 Task: Add IT Services and IT Consulting.
Action: Mouse moved to (211, 85)
Screenshot: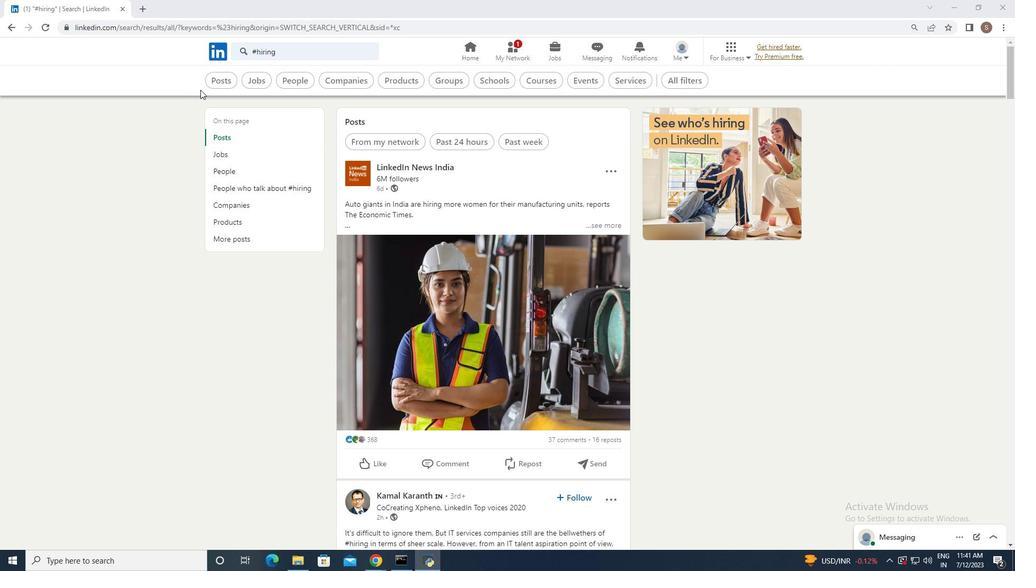 
Action: Mouse pressed left at (211, 85)
Screenshot: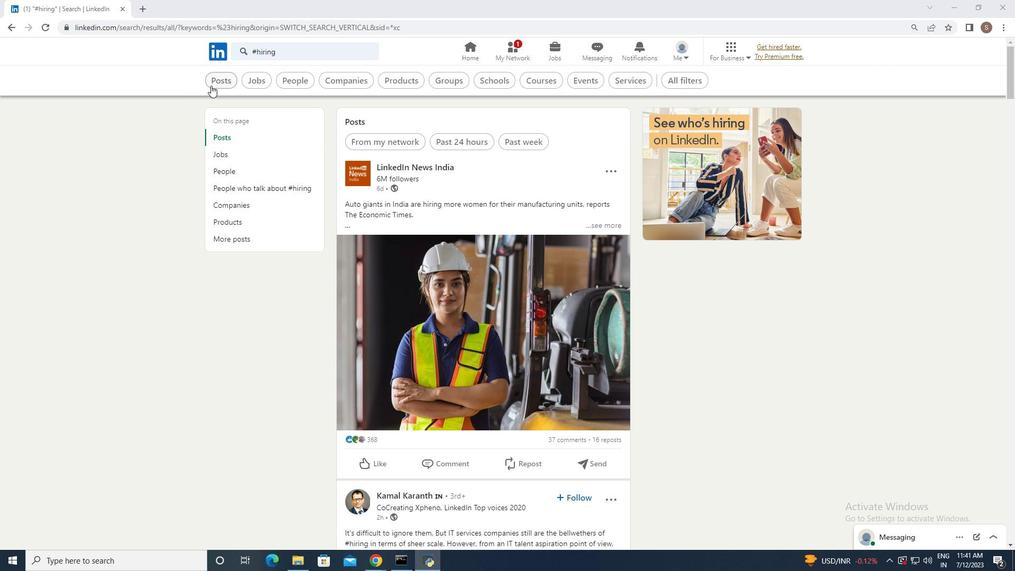 
Action: Mouse moved to (508, 80)
Screenshot: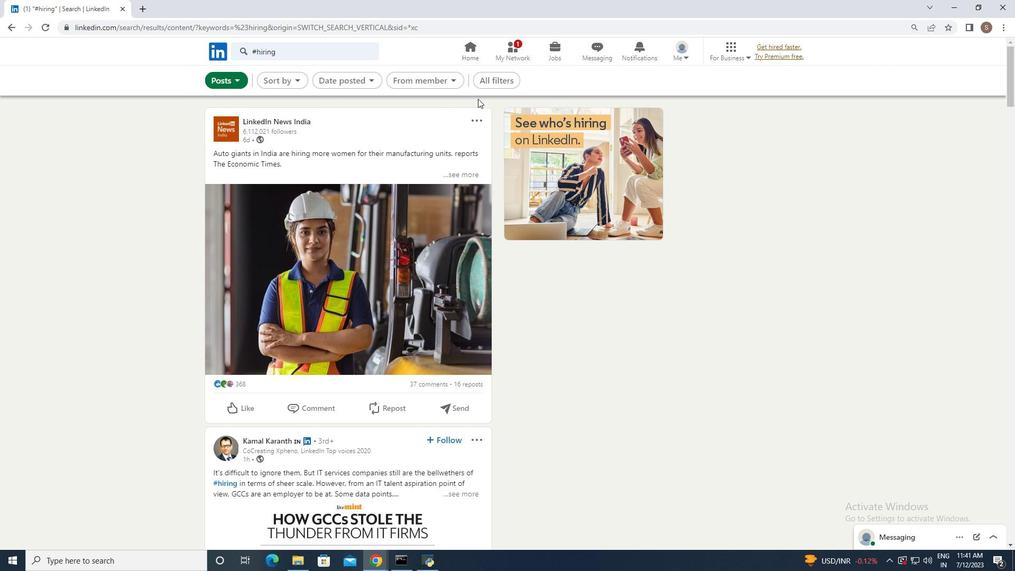 
Action: Mouse pressed left at (508, 80)
Screenshot: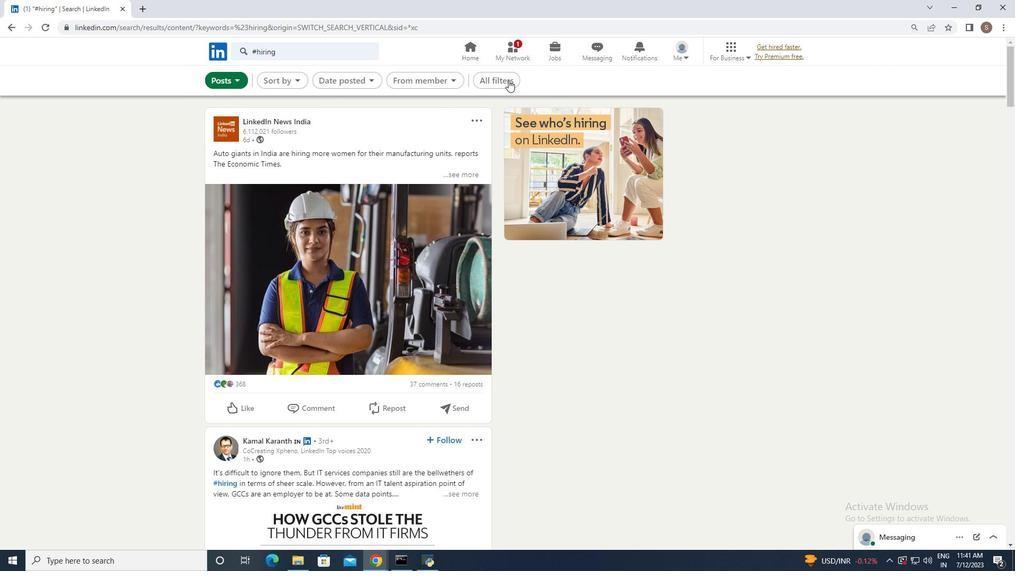 
Action: Mouse moved to (821, 478)
Screenshot: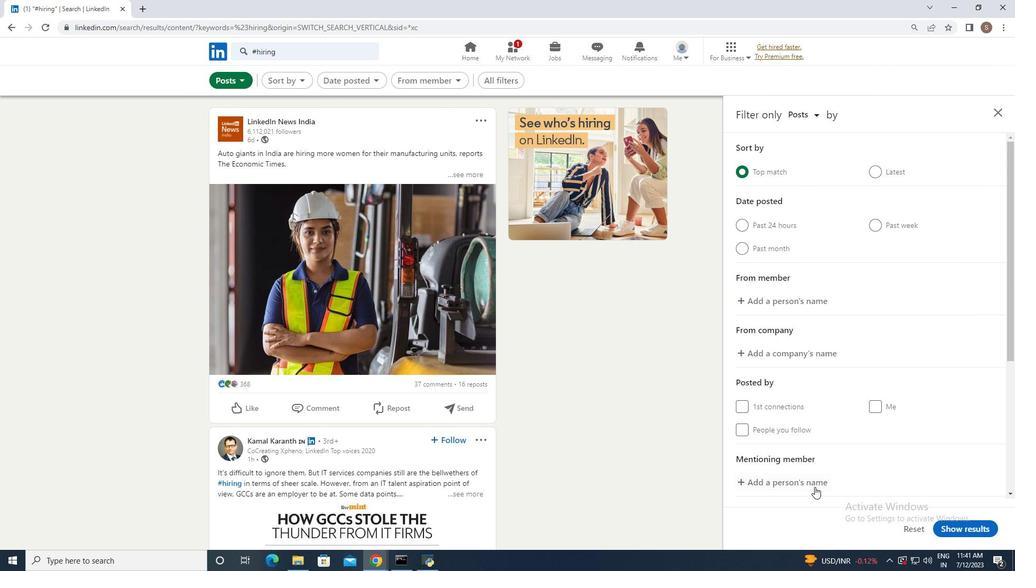
Action: Mouse scrolled (821, 478) with delta (0, 0)
Screenshot: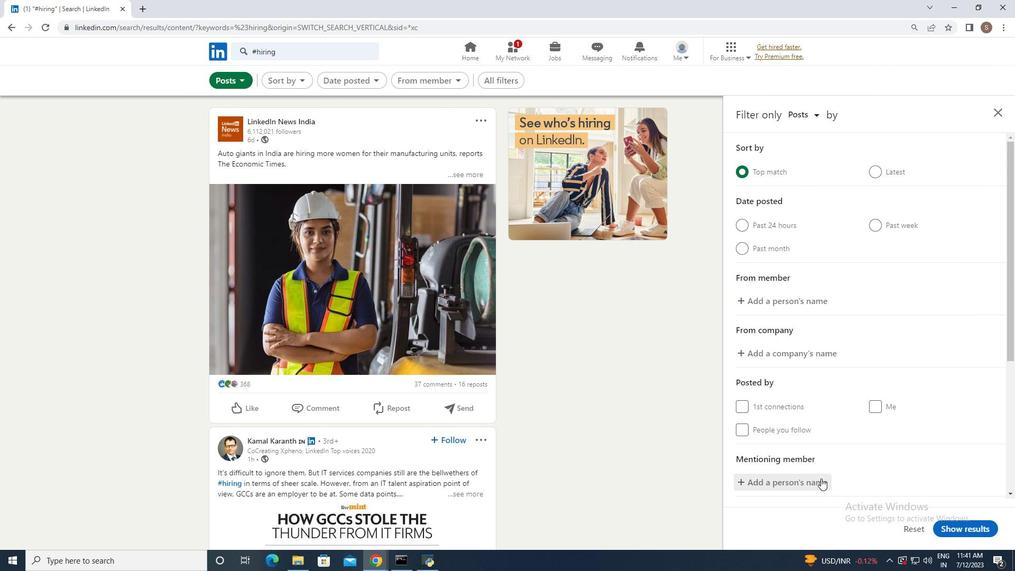 
Action: Mouse scrolled (821, 478) with delta (0, 0)
Screenshot: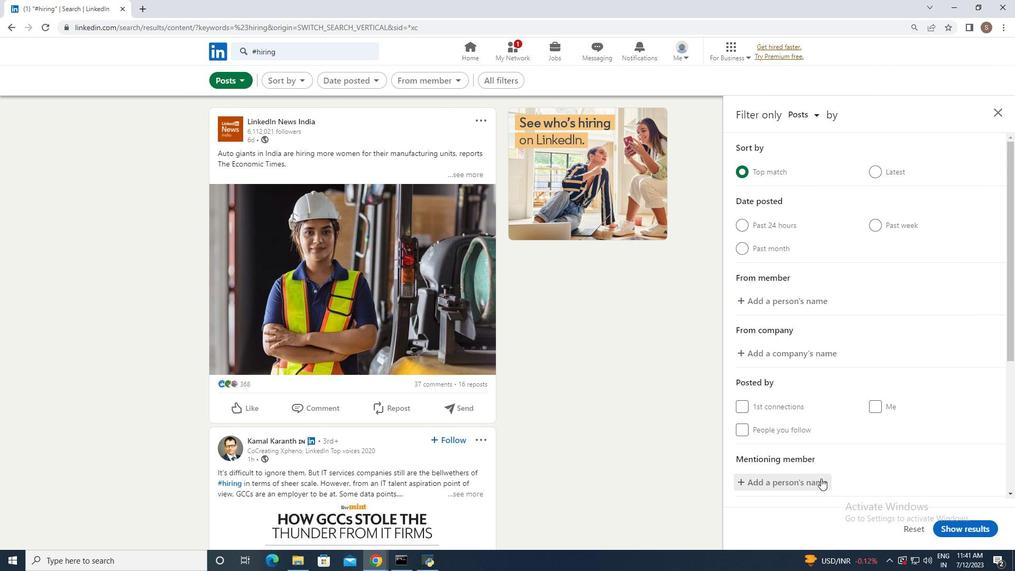 
Action: Mouse moved to (820, 456)
Screenshot: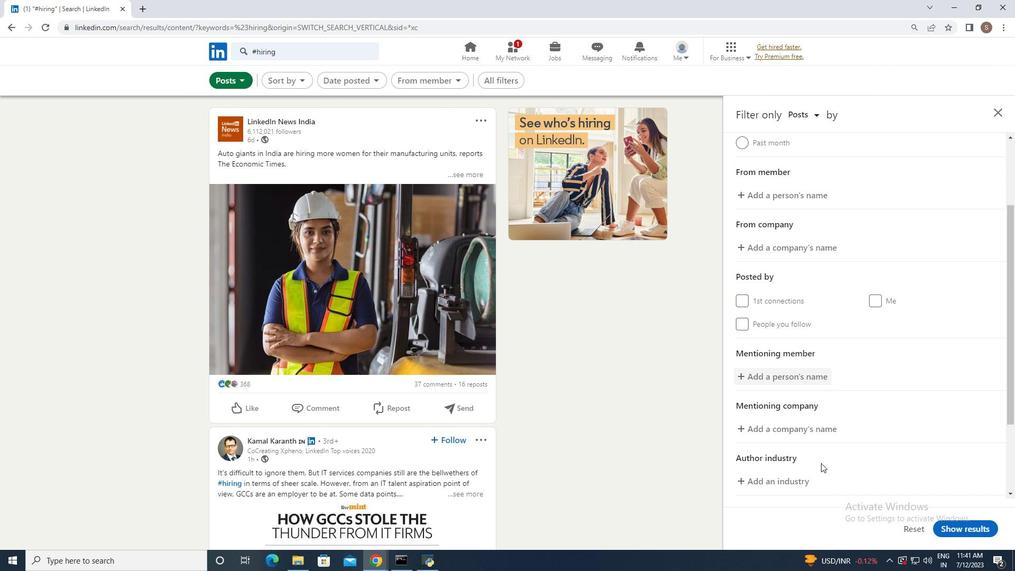 
Action: Mouse scrolled (820, 455) with delta (0, 0)
Screenshot: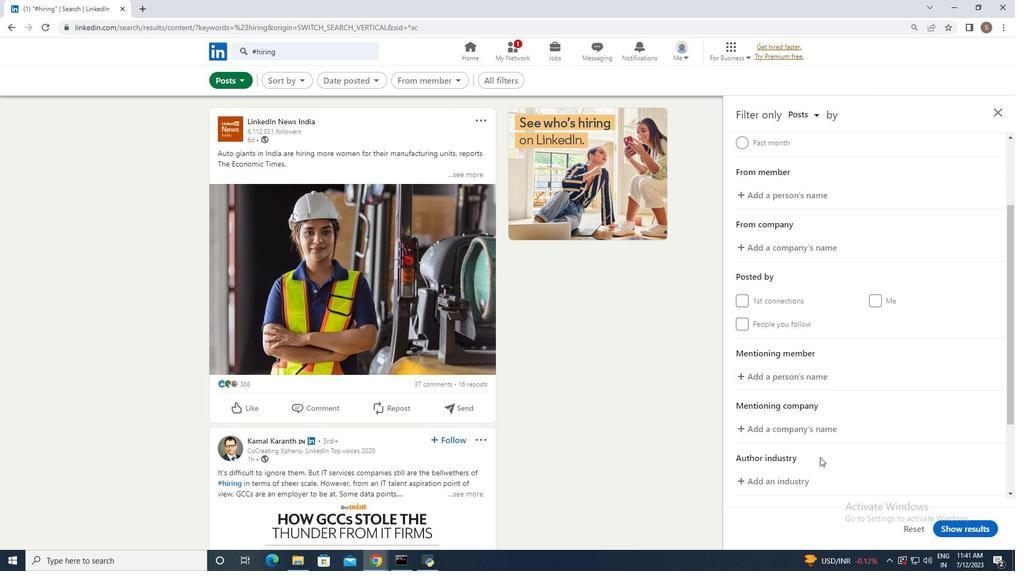 
Action: Mouse scrolled (820, 455) with delta (0, 0)
Screenshot: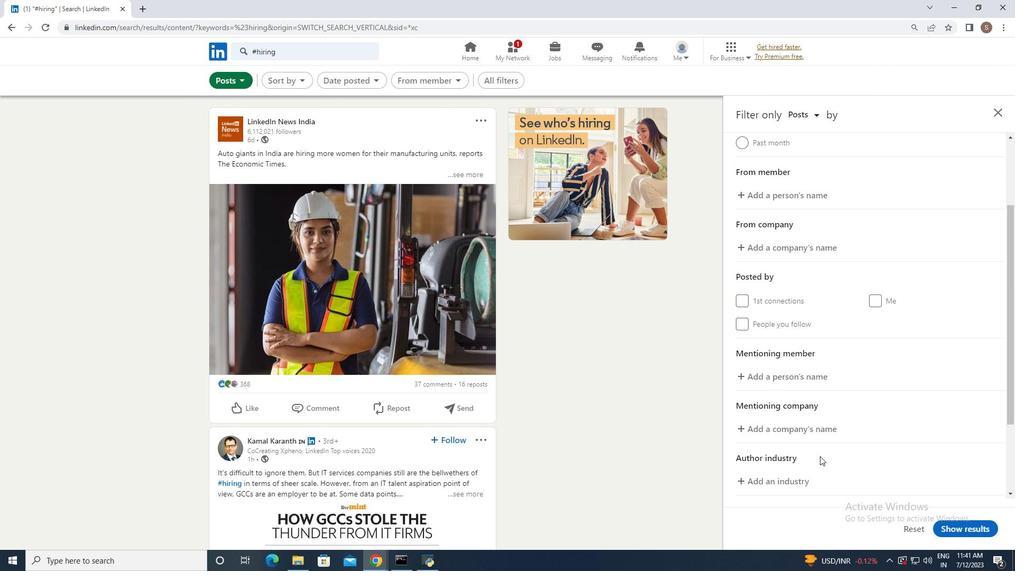 
Action: Mouse moved to (778, 378)
Screenshot: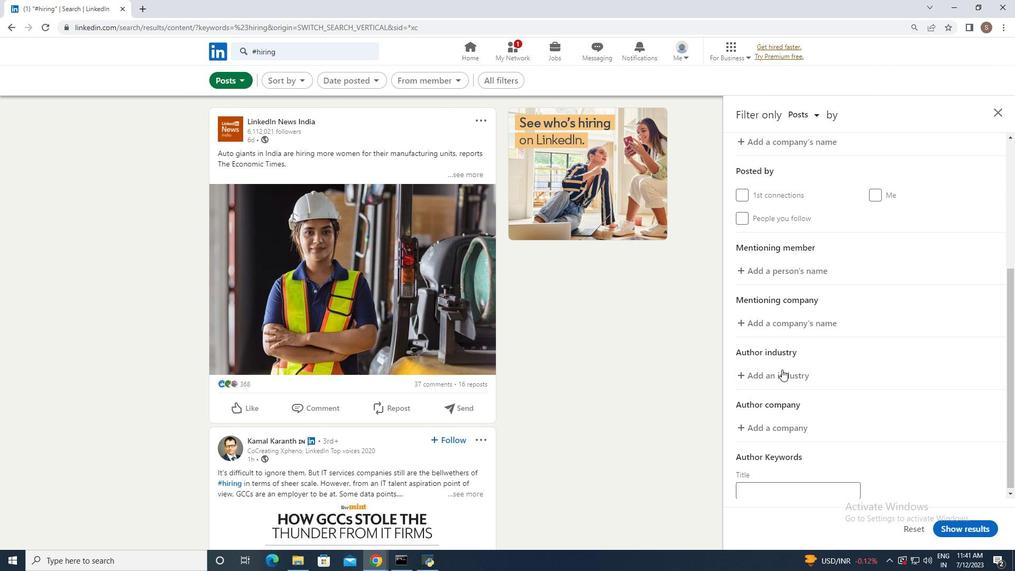 
Action: Mouse pressed left at (778, 378)
Screenshot: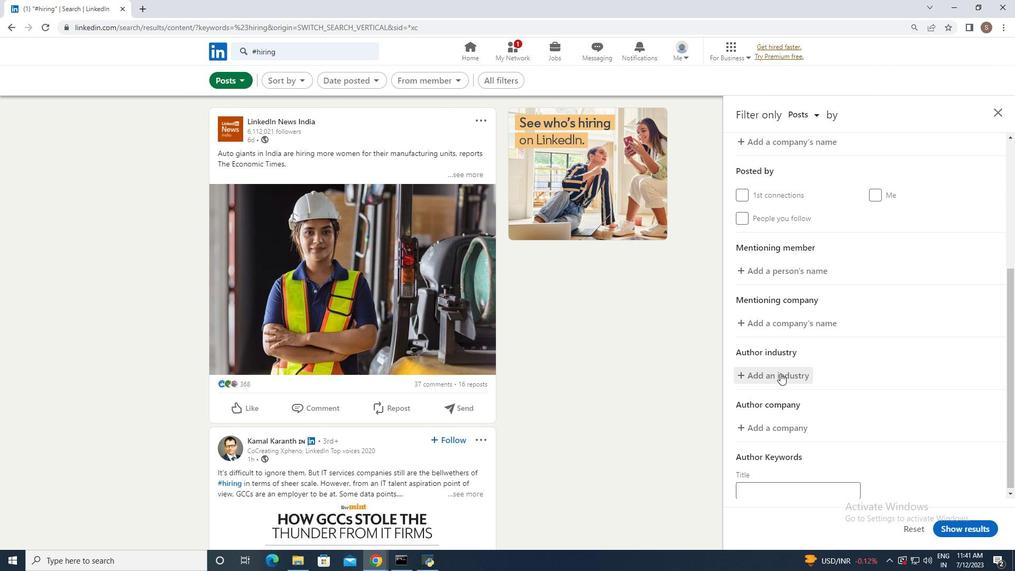 
Action: Key pressed <Key.shift>I<Key.shift>T<Key.space><Key.shift>Services<Key.space>a
Screenshot: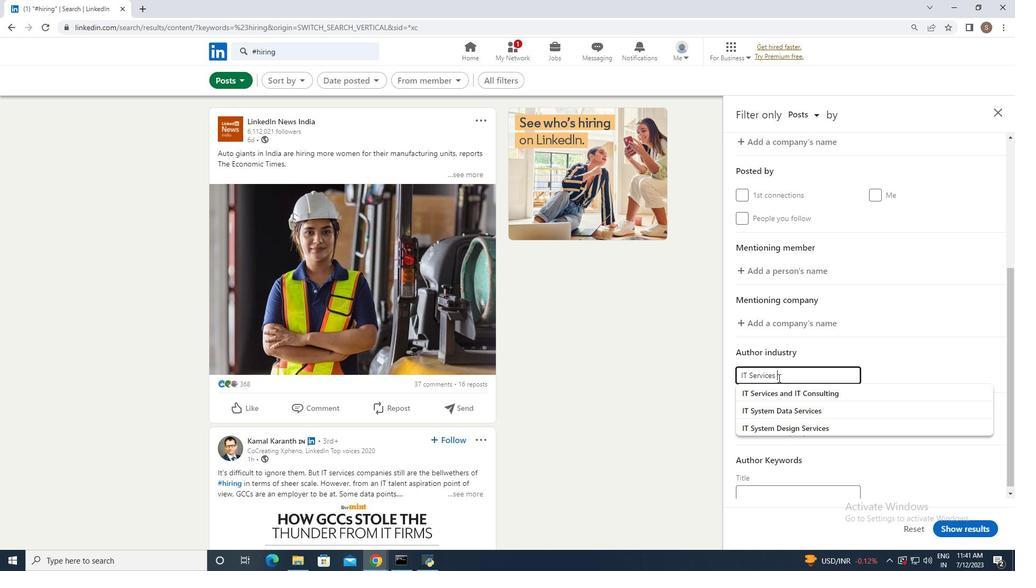 
Action: Mouse moved to (804, 397)
Screenshot: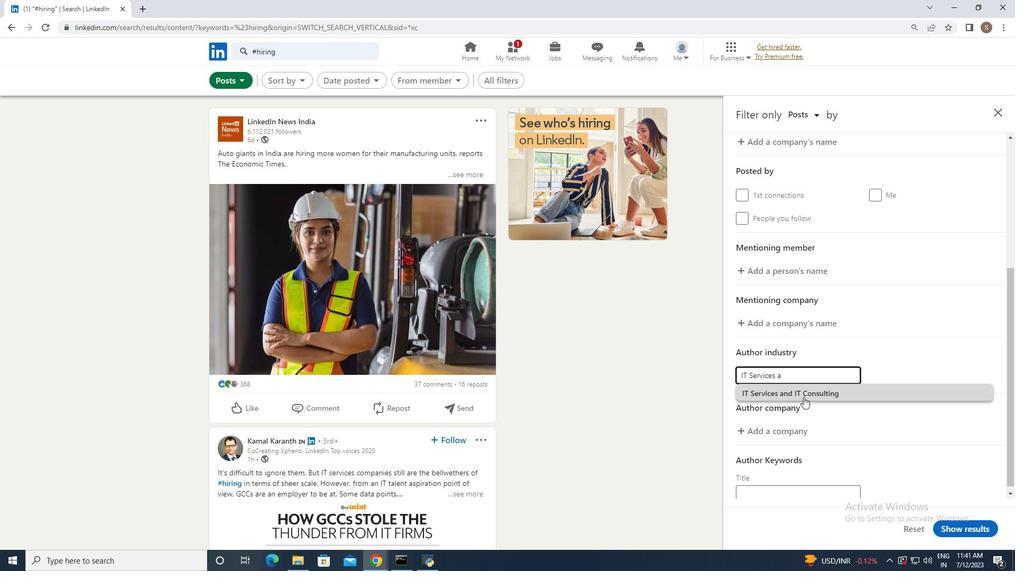 
Action: Mouse pressed left at (804, 397)
Screenshot: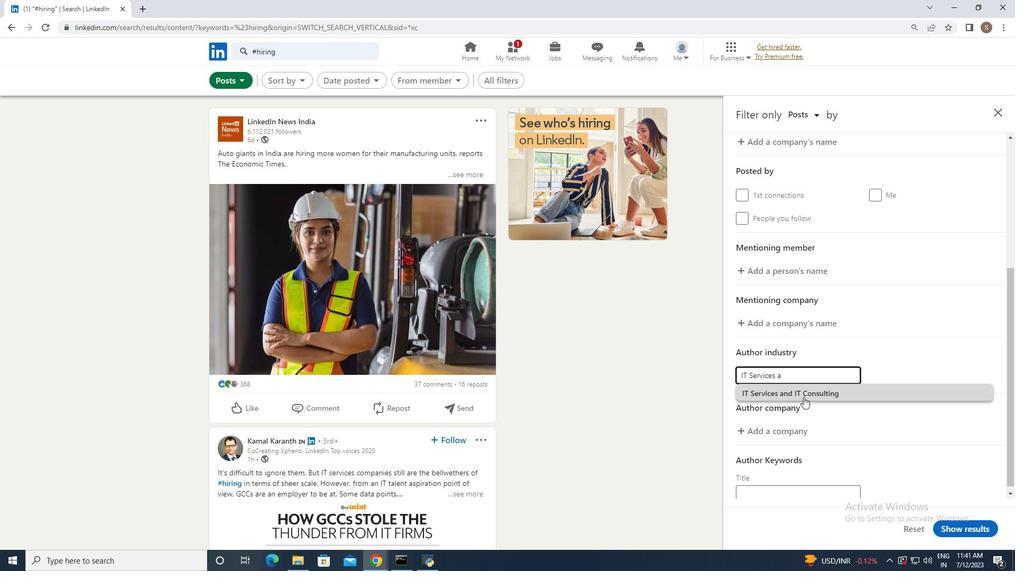 
Action: Mouse moved to (967, 534)
Screenshot: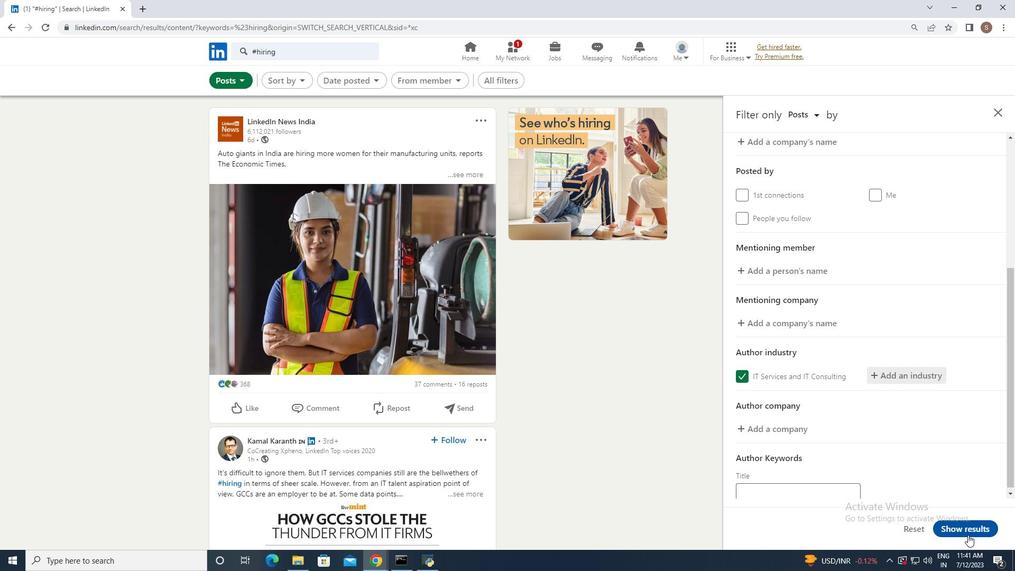 
Action: Mouse pressed left at (967, 534)
Screenshot: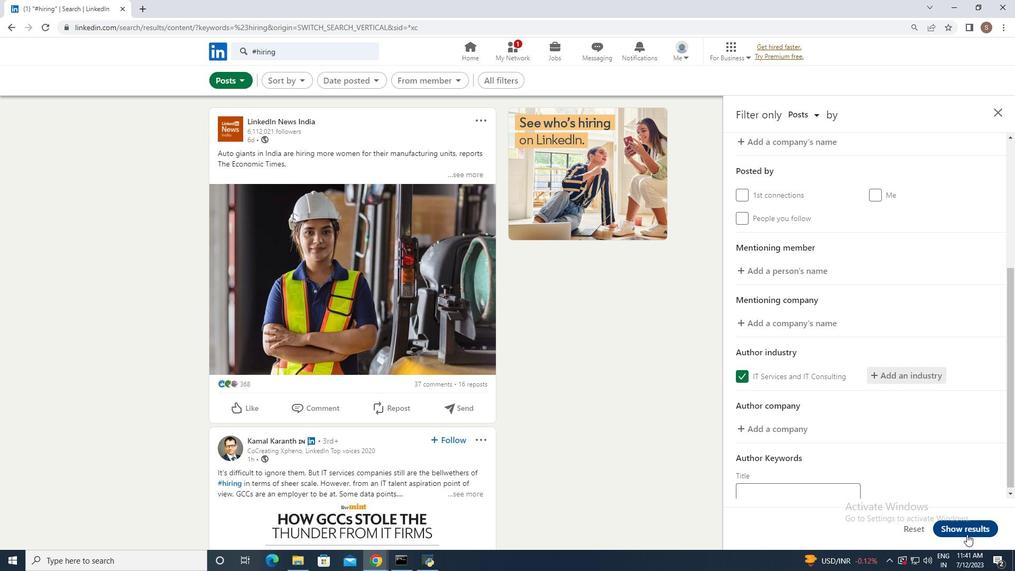 
